 Task: Add the action, sort the list by votes in list in ascending order.
Action: Mouse moved to (337, 184)
Screenshot: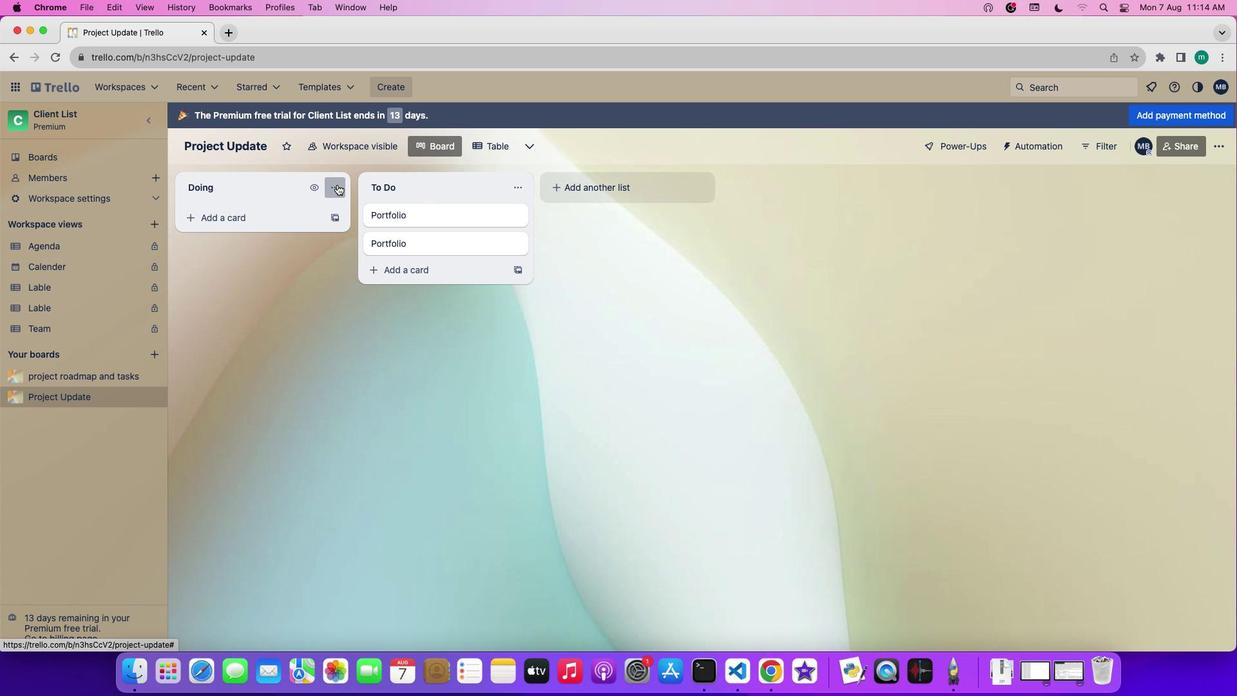 
Action: Mouse pressed left at (337, 184)
Screenshot: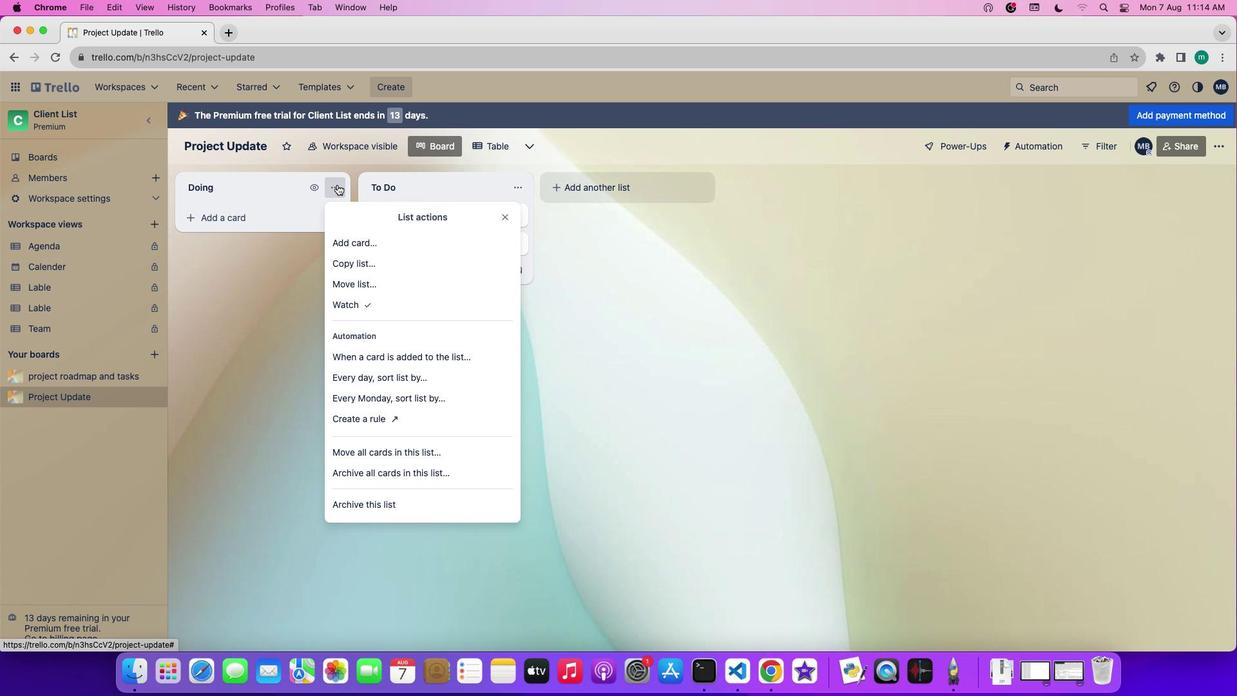 
Action: Mouse moved to (402, 404)
Screenshot: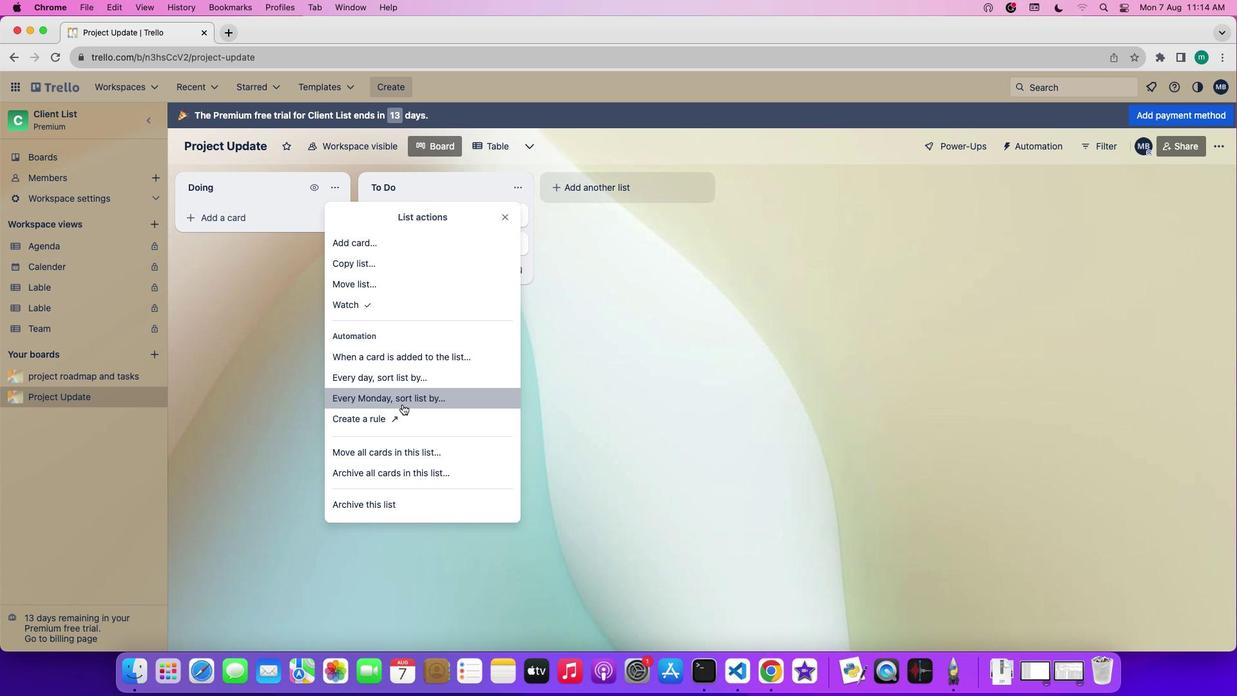 
Action: Mouse pressed left at (402, 404)
Screenshot: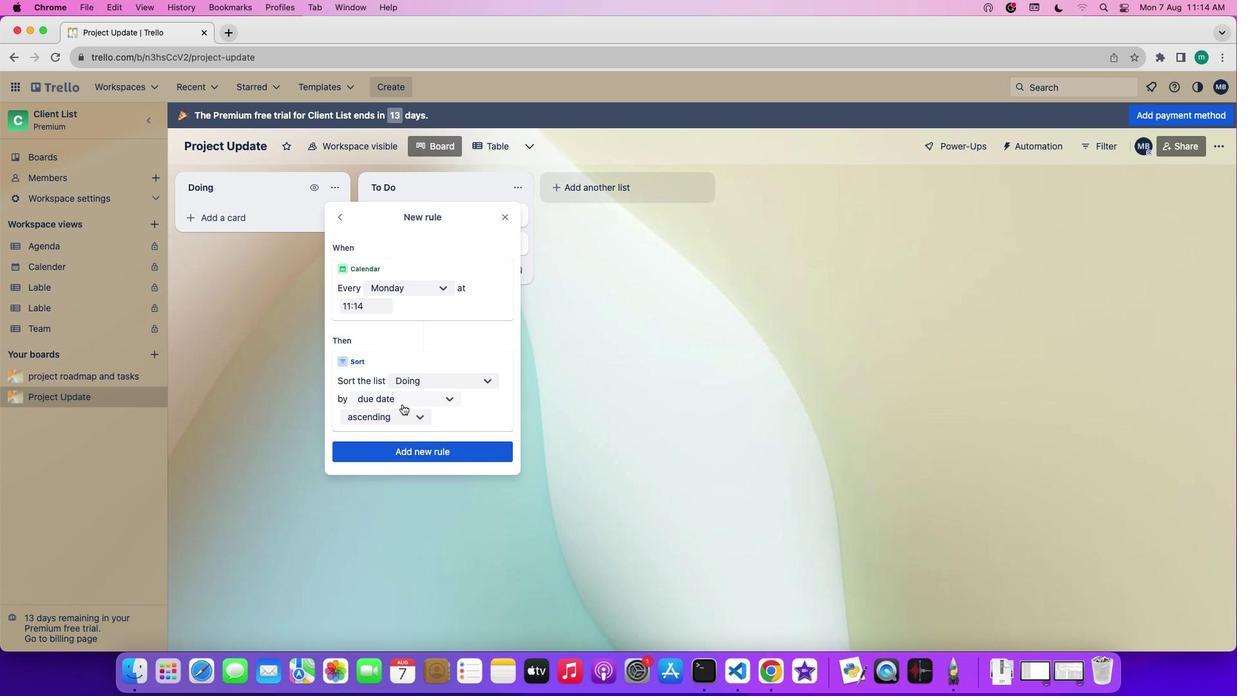 
Action: Mouse moved to (453, 380)
Screenshot: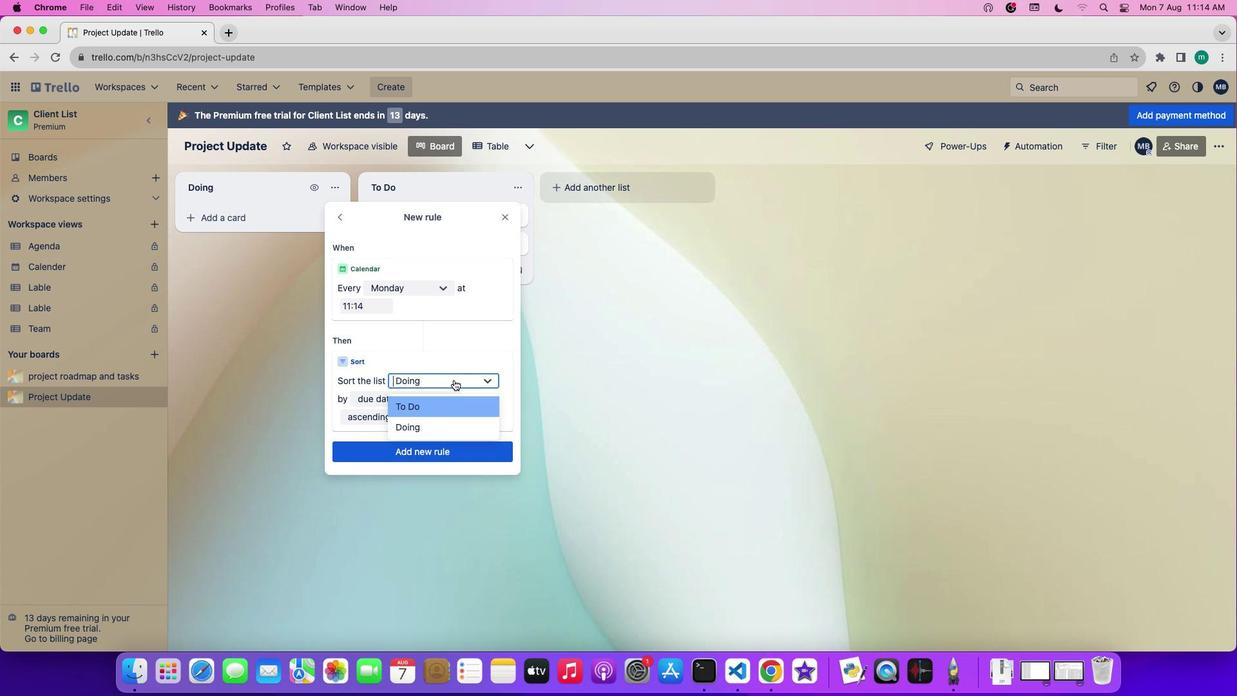 
Action: Mouse pressed left at (453, 380)
Screenshot: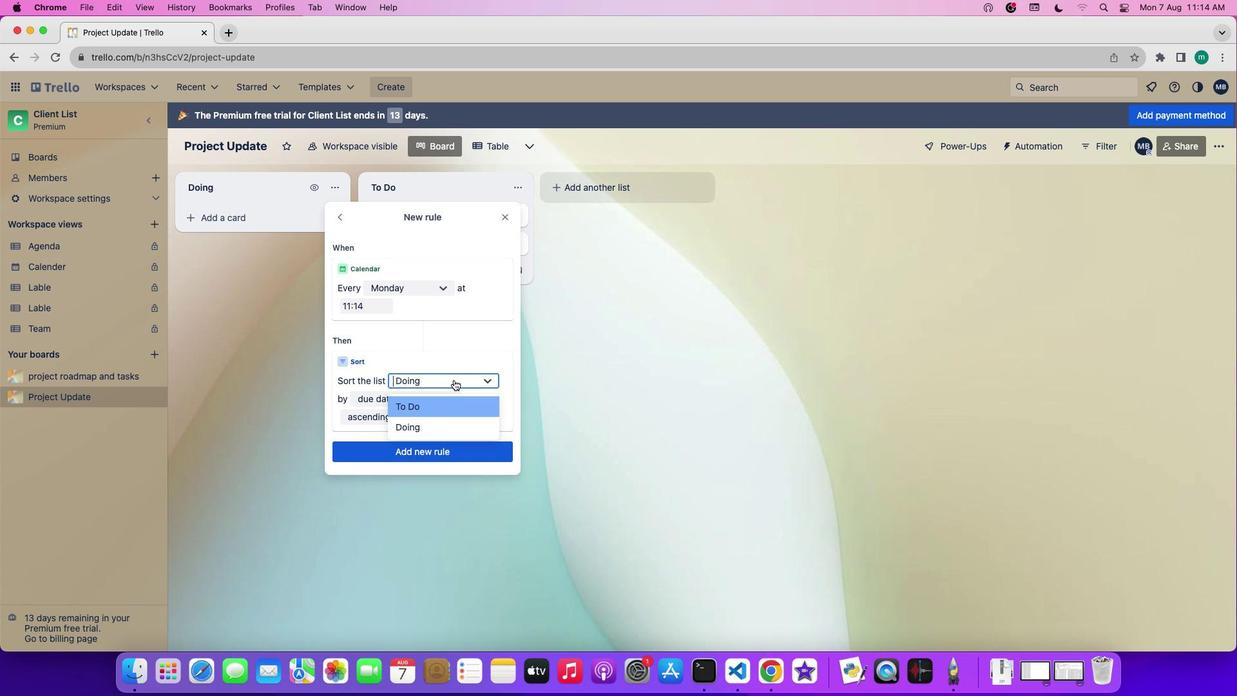 
Action: Mouse moved to (451, 412)
Screenshot: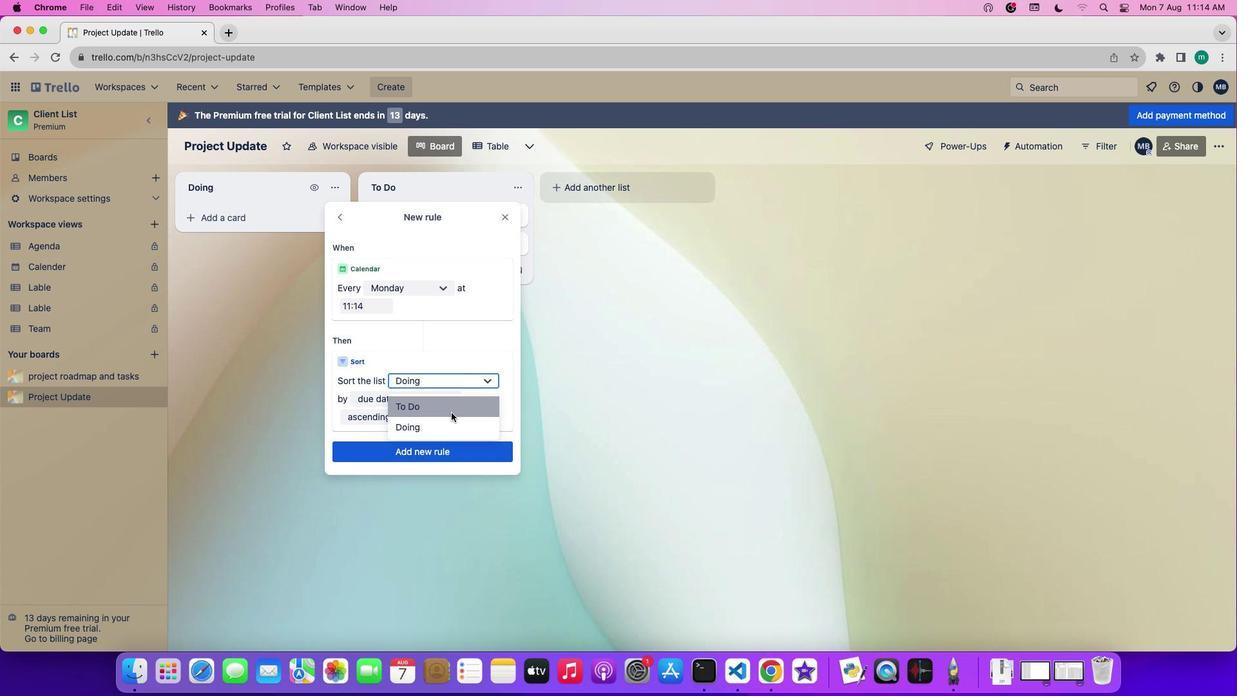 
Action: Mouse pressed left at (451, 412)
Screenshot: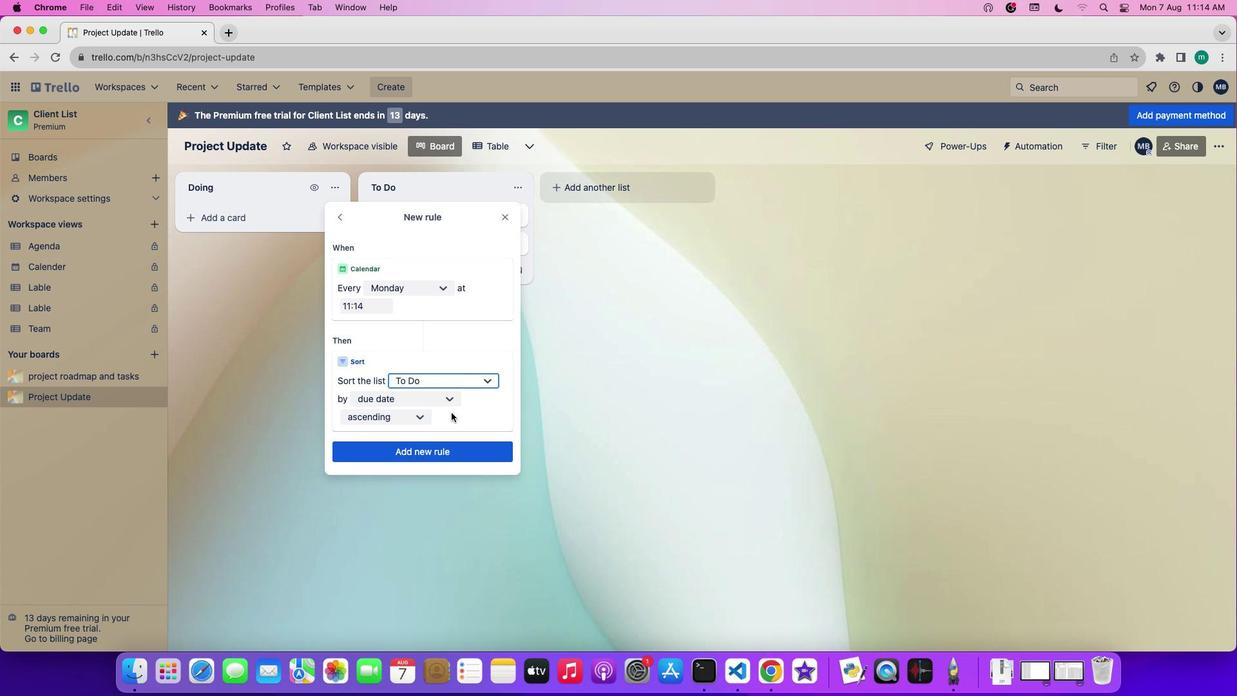 
Action: Mouse moved to (411, 400)
Screenshot: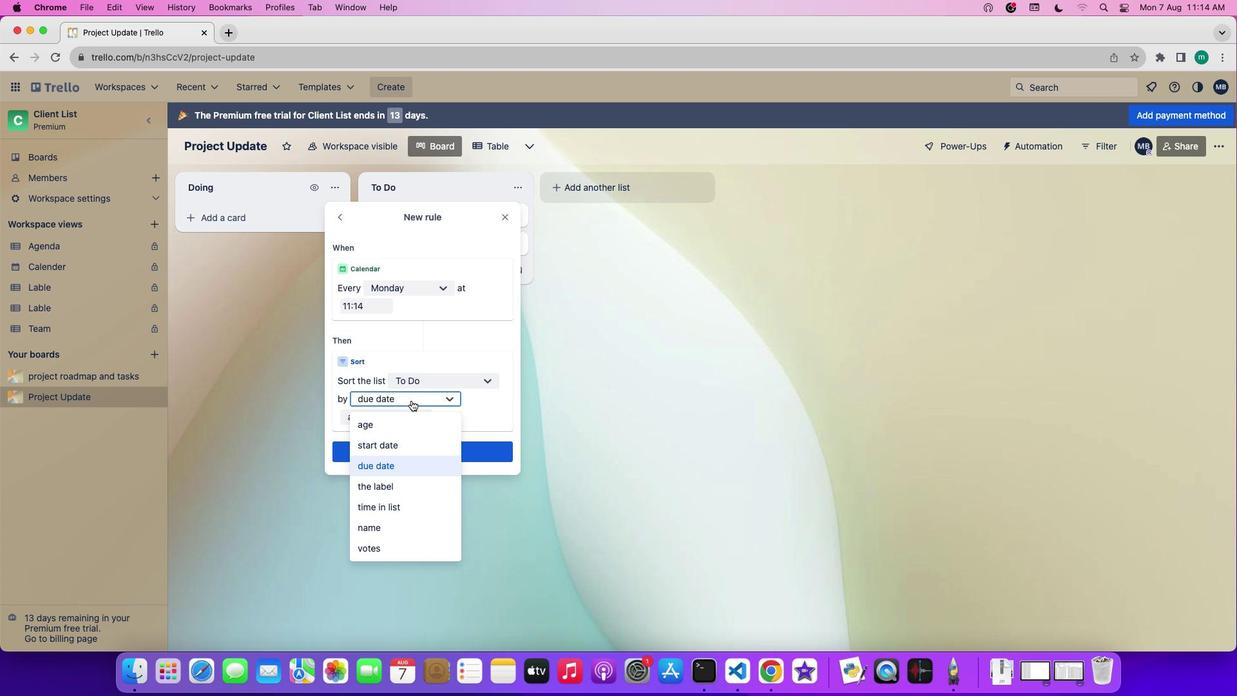 
Action: Mouse pressed left at (411, 400)
Screenshot: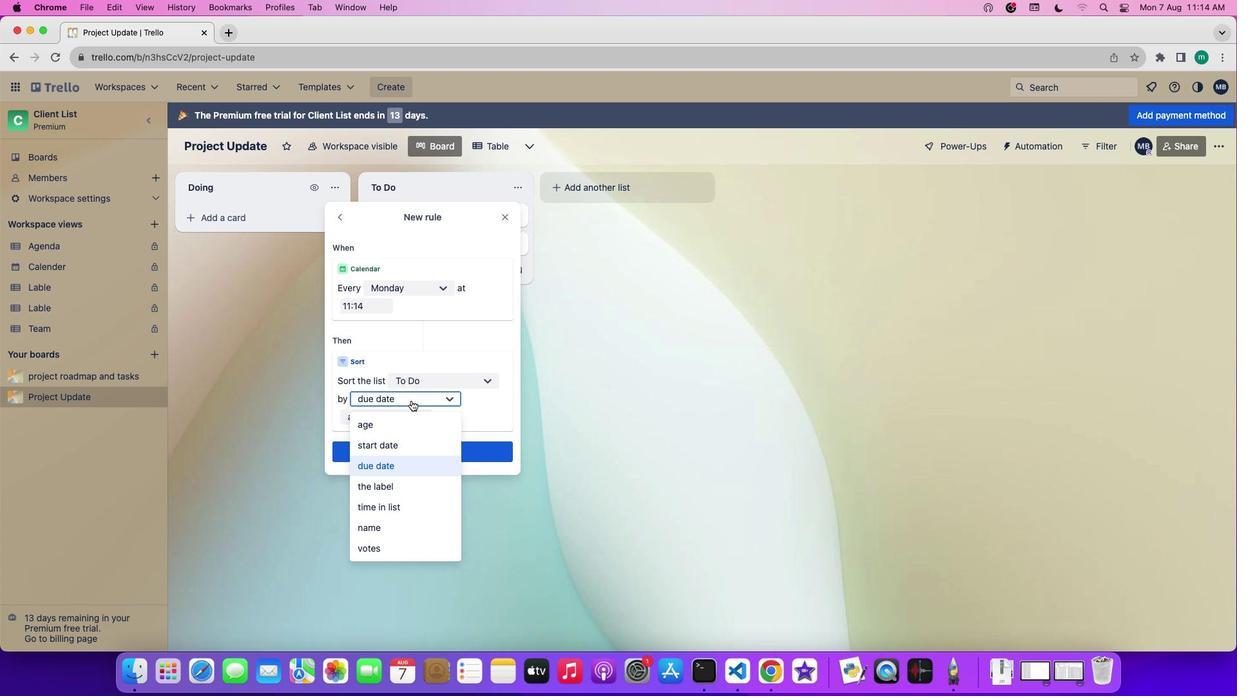 
Action: Mouse moved to (395, 544)
Screenshot: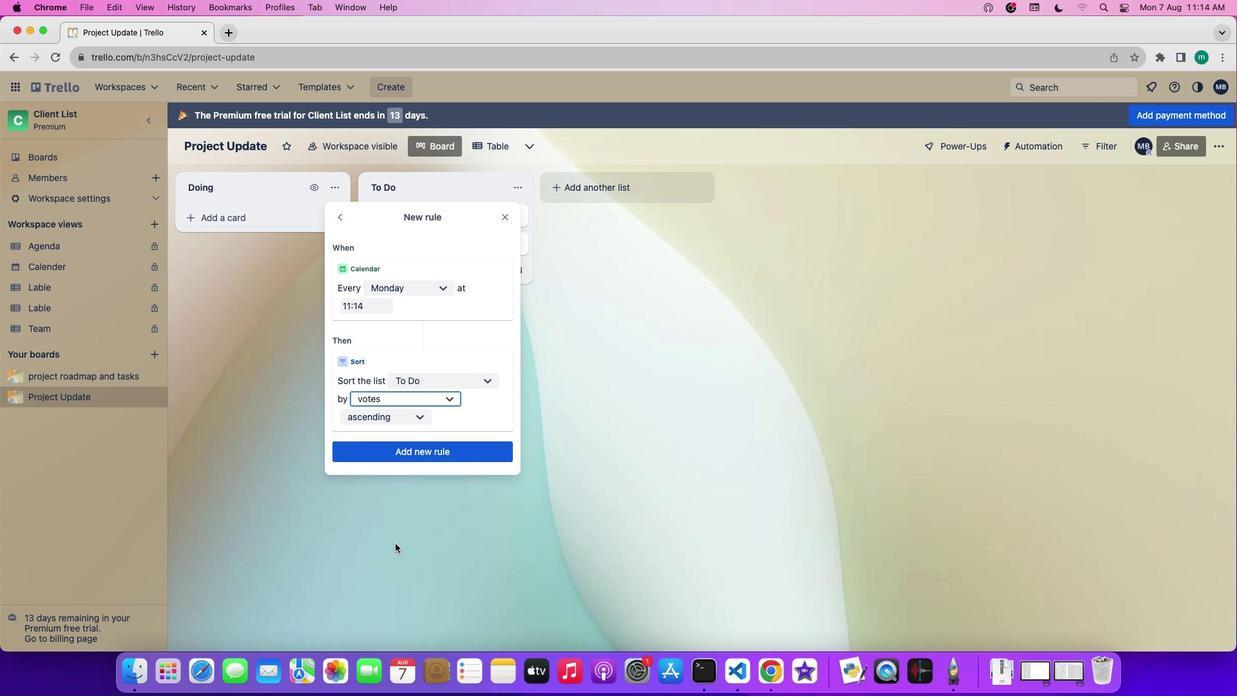 
Action: Mouse pressed left at (395, 544)
Screenshot: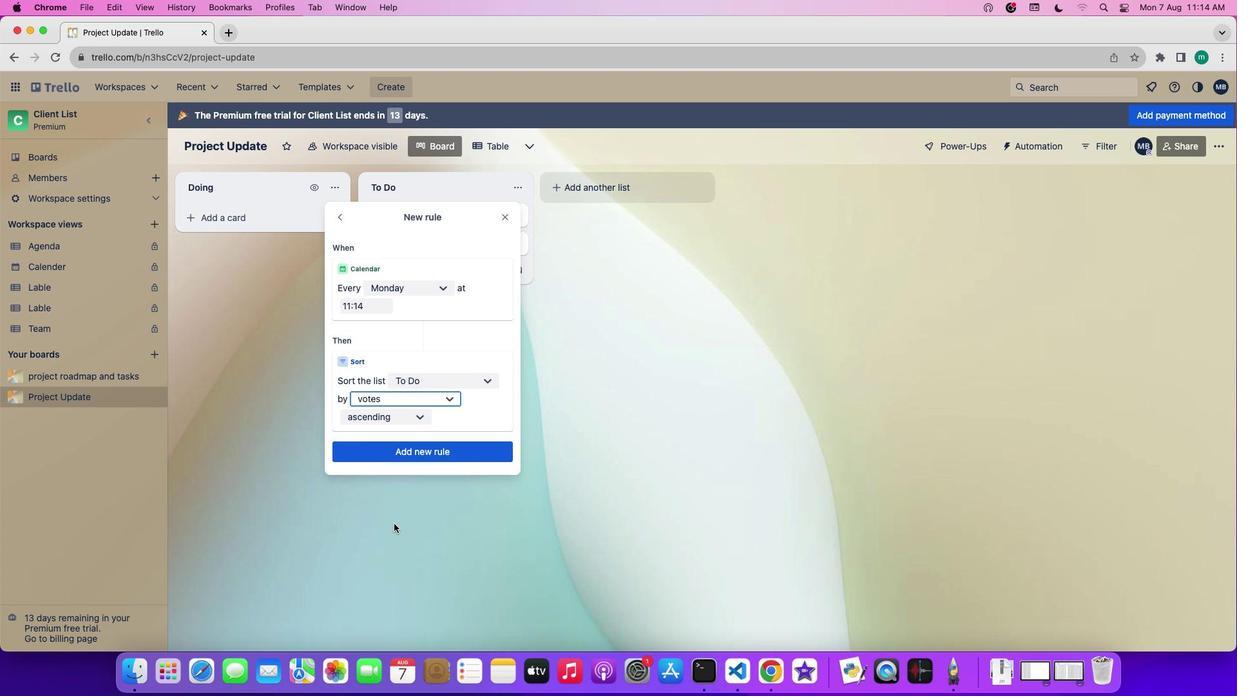 
Action: Mouse moved to (398, 415)
Screenshot: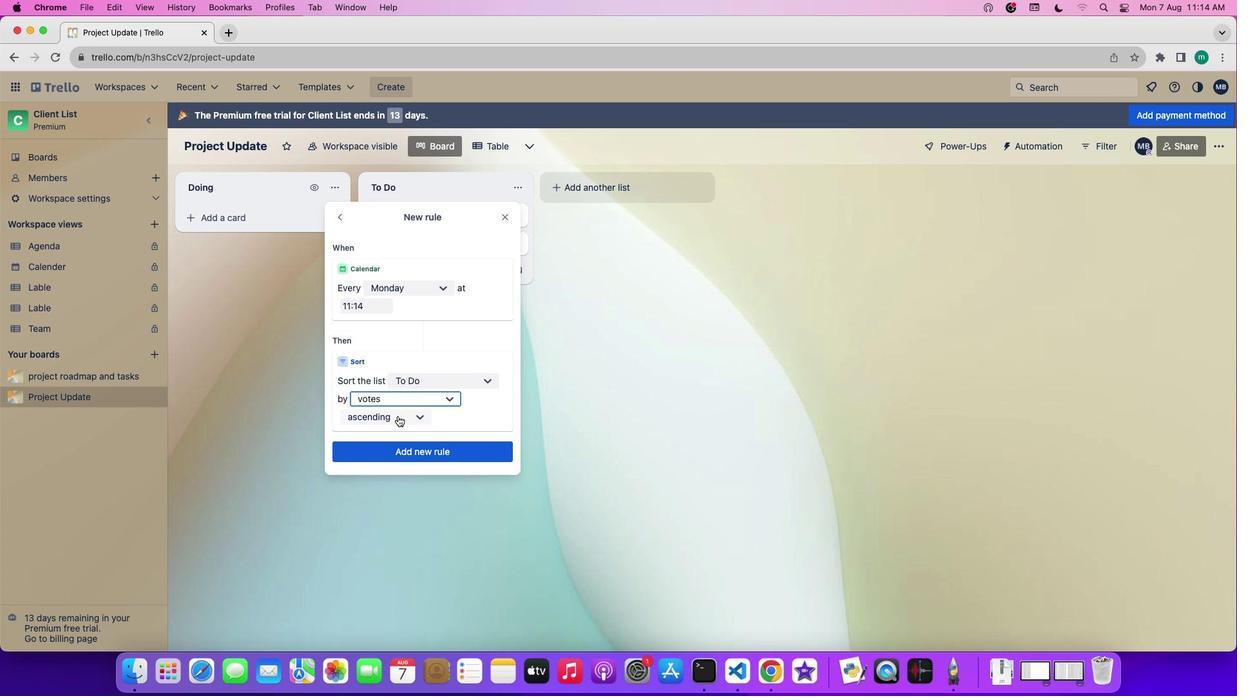 
Action: Mouse pressed left at (398, 415)
Screenshot: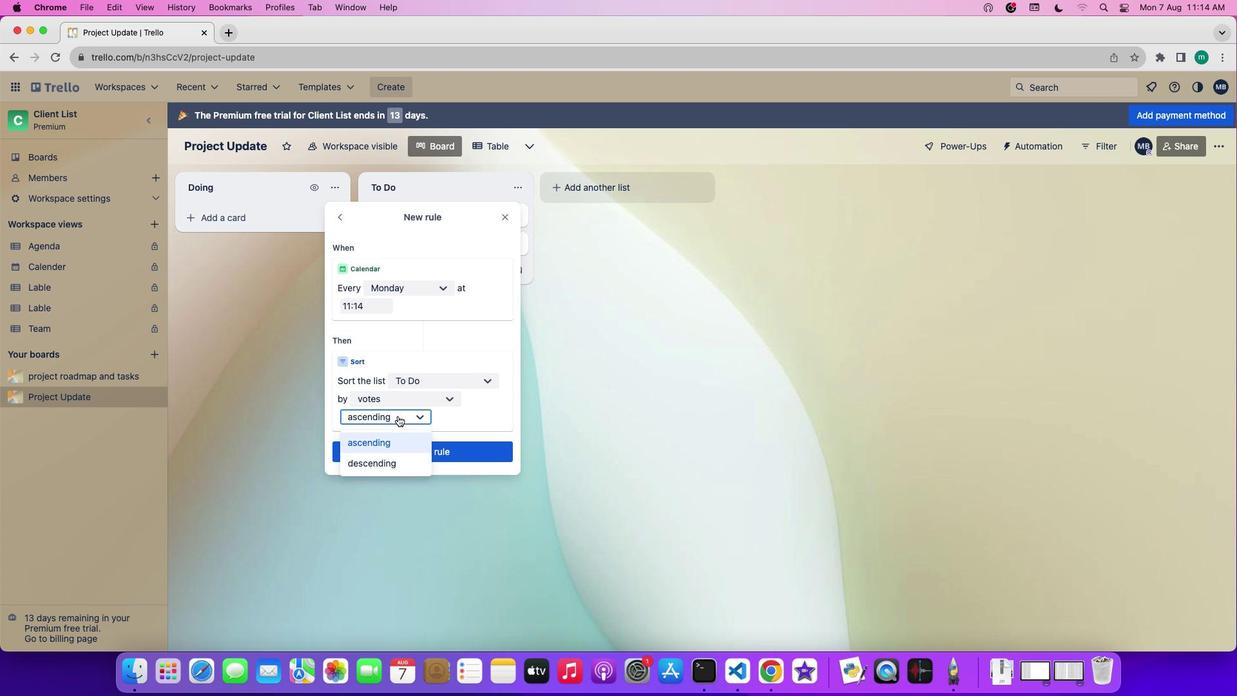 
Action: Mouse moved to (393, 440)
Screenshot: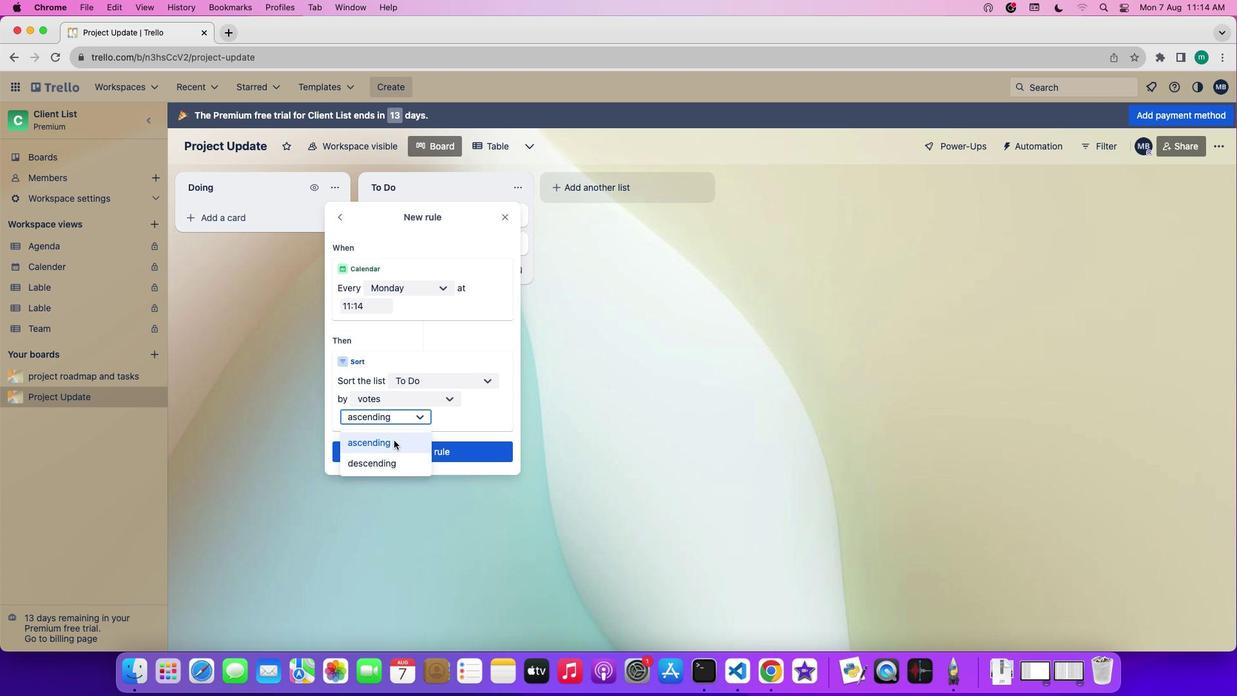 
Action: Mouse pressed left at (393, 440)
Screenshot: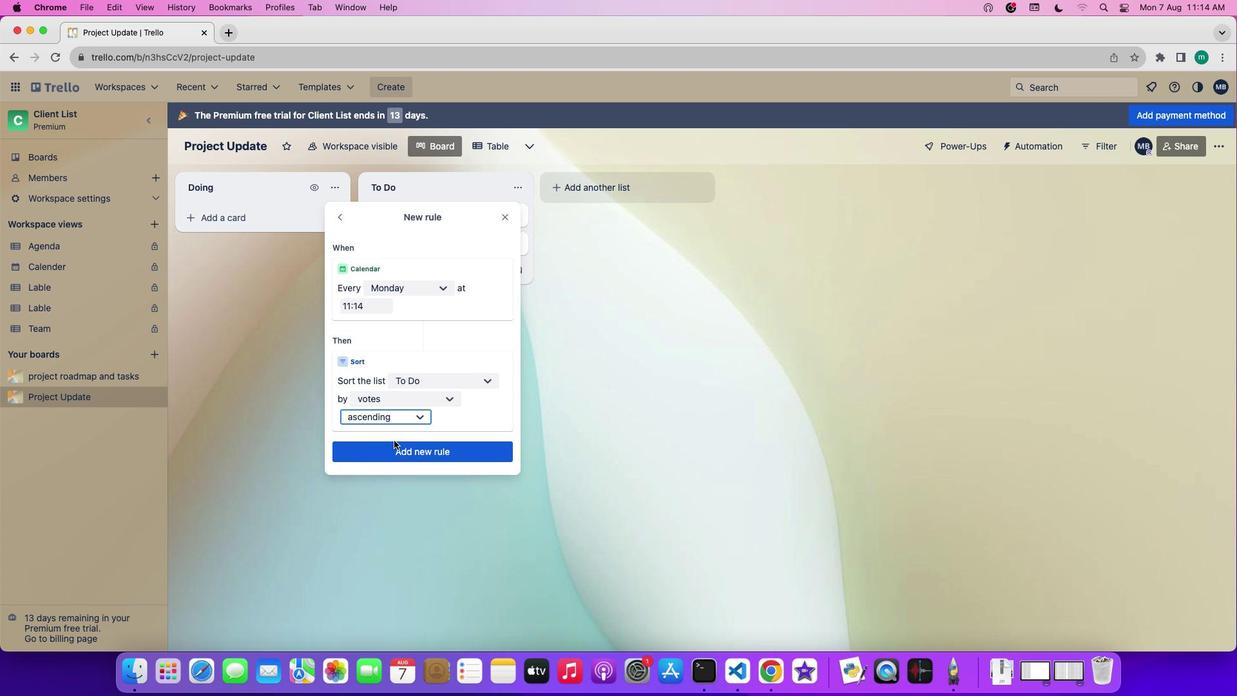 
